 Task: Add an event with the title Second Client Appreciation Luncheon, date '2023/12/19', time 7:00 AM to 9:00 AMand add a description: Problem-Solving Activities aims to develop the problem-solving capabilities of your team members, enhance collaboration, and foster a culture of innovation within your organization. By immersing themselves in these activities, participants will gain valuable insights, strengthen their problem-solving skills, and develop a shared sense of purpose and accomplishment.Select event color  Graphite . Add location for the event as: Barcelona, Spain, logged in from the account softage.8@softage.netand send the event invitation to softage.10@softage.net and softage.6@softage.net. Set a reminder for the event Doesn't repeat
Action: Mouse pressed left at (80, 95)
Screenshot: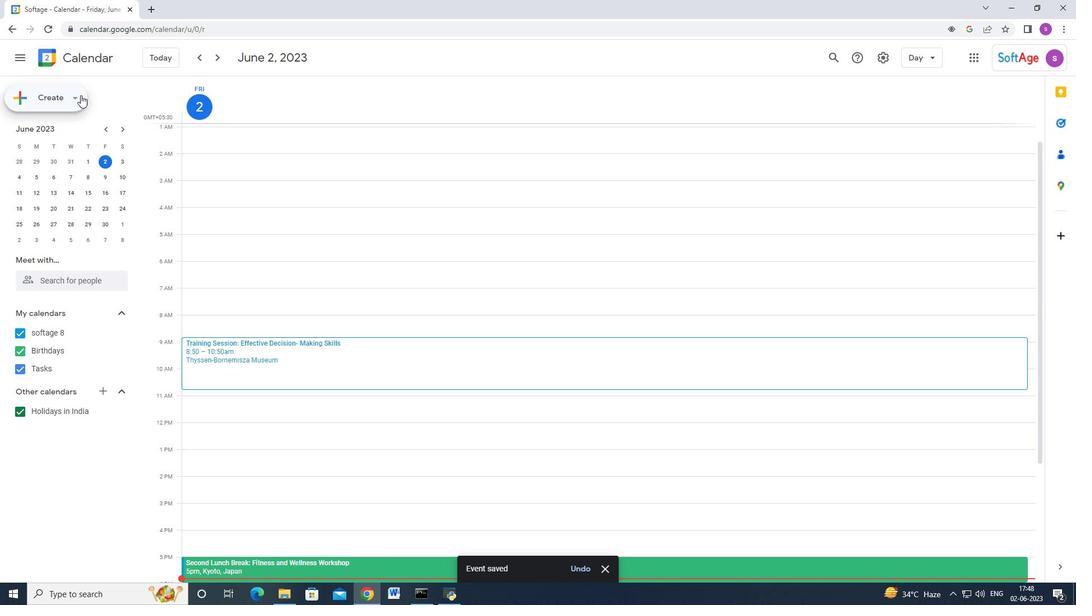 
Action: Mouse moved to (57, 123)
Screenshot: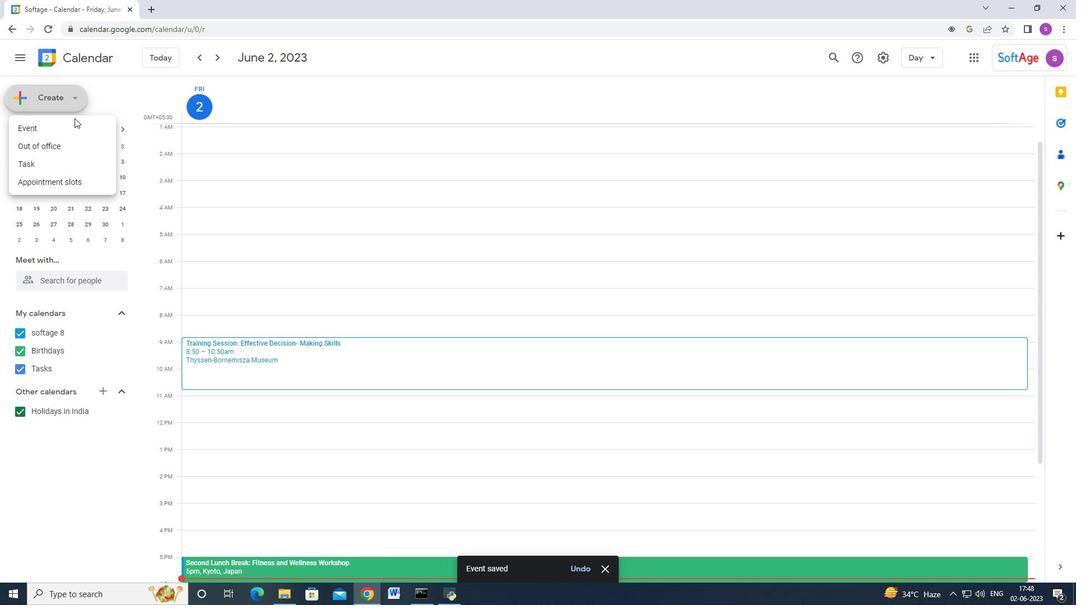 
Action: Mouse pressed left at (57, 123)
Screenshot: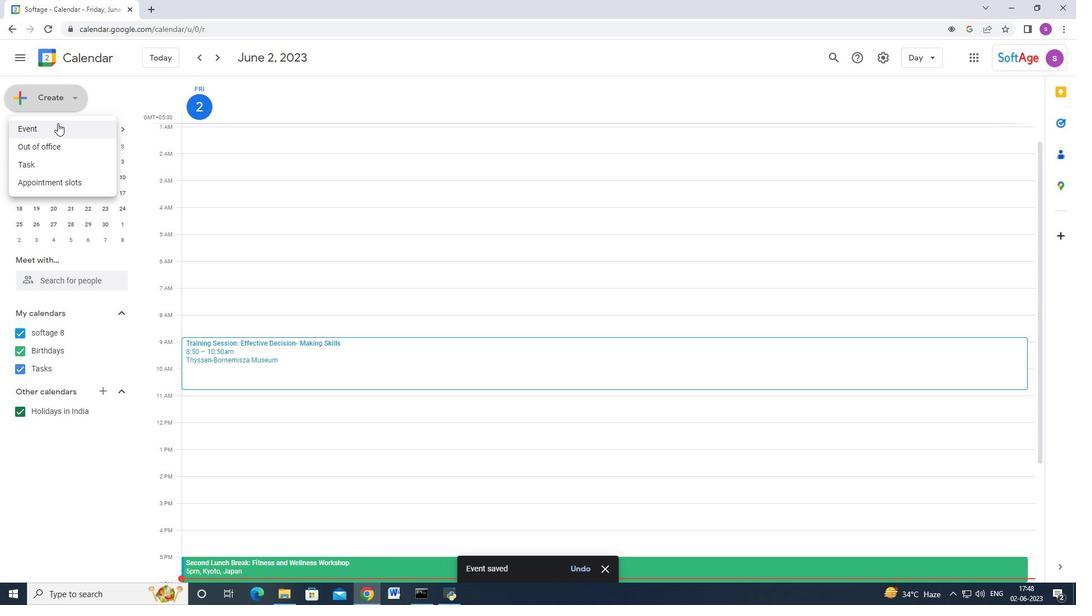 
Action: Mouse moved to (628, 543)
Screenshot: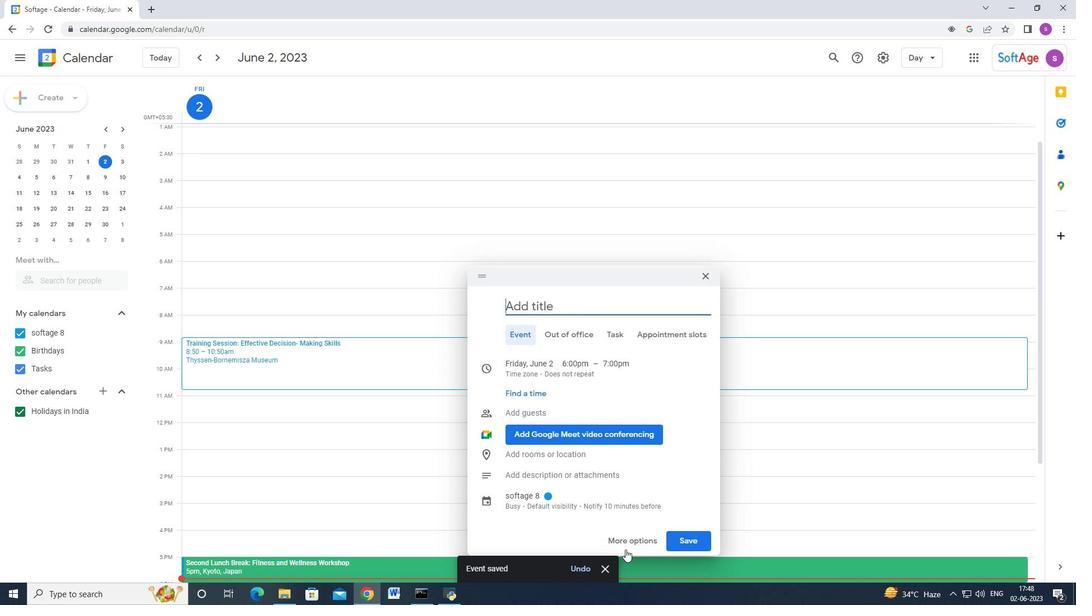 
Action: Mouse pressed left at (628, 543)
Screenshot: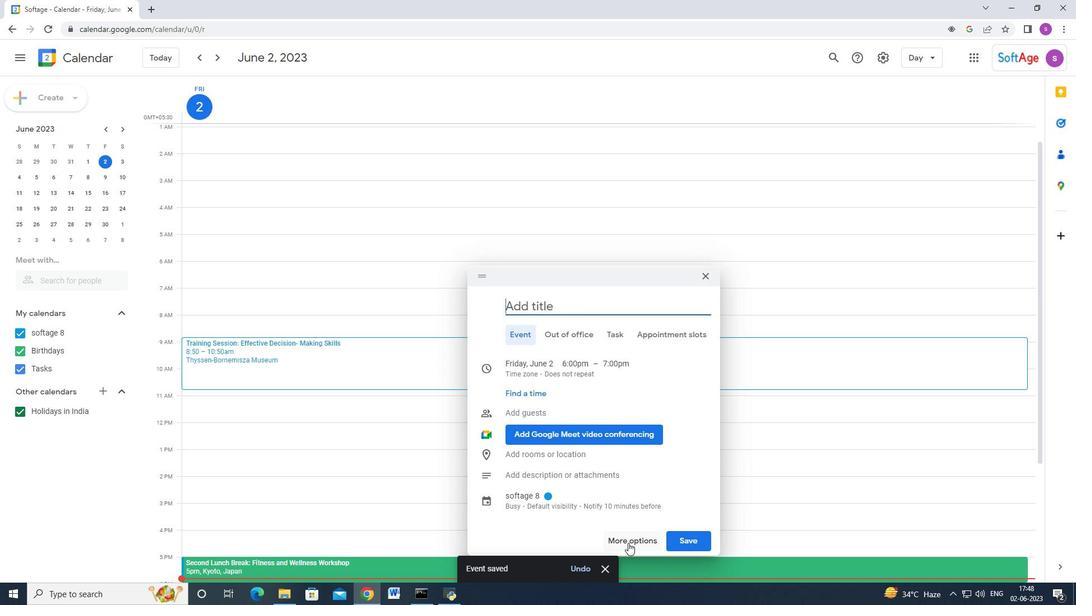 
Action: Mouse moved to (179, 68)
Screenshot: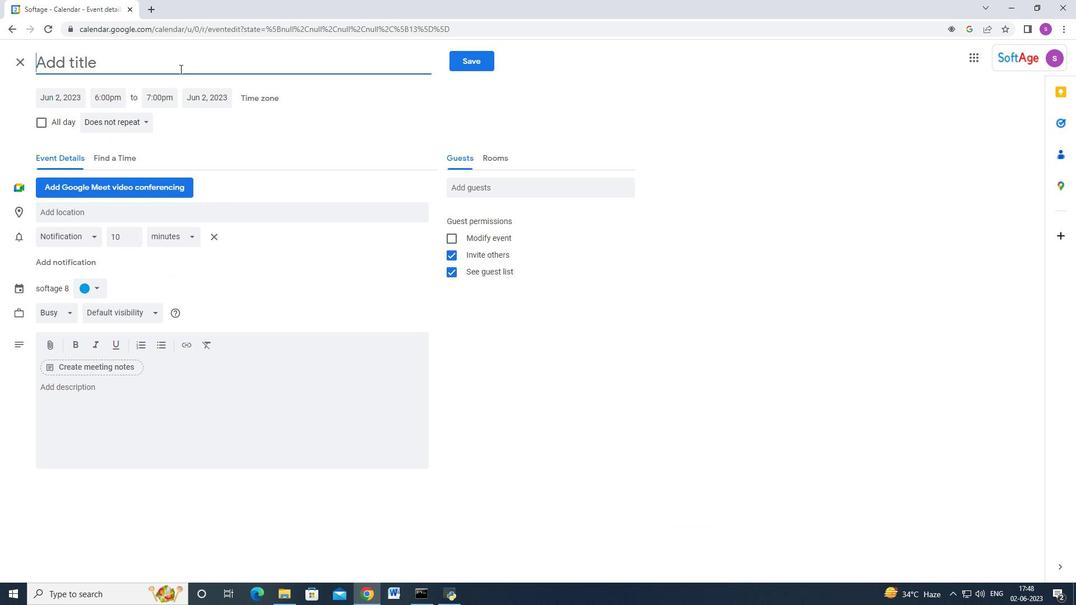 
Action: Key pressed <Key.shift_r>Second<Key.space><Key.shift>Client<Key.space><Key.shift_r>Appreciation<Key.space><Key.shift>Luncheon
Screenshot: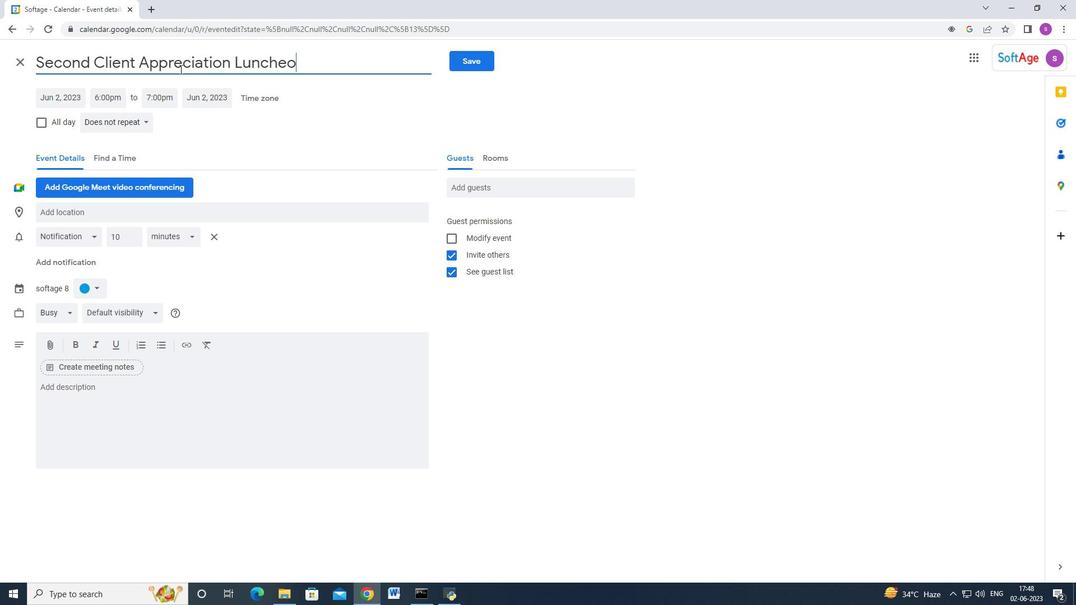 
Action: Mouse moved to (74, 99)
Screenshot: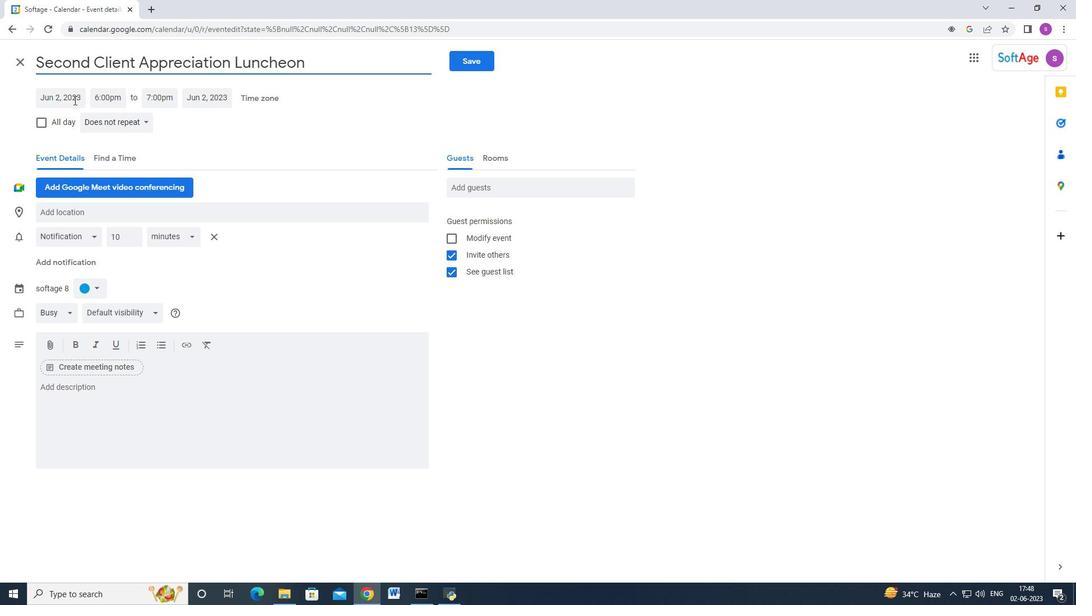 
Action: Mouse pressed left at (74, 99)
Screenshot: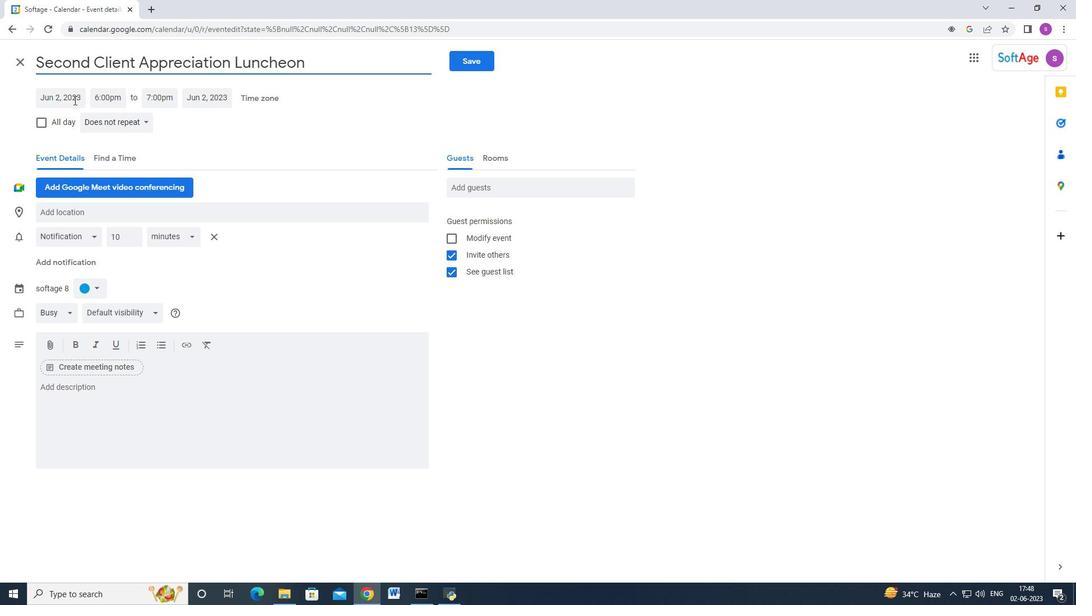 
Action: Mouse moved to (182, 122)
Screenshot: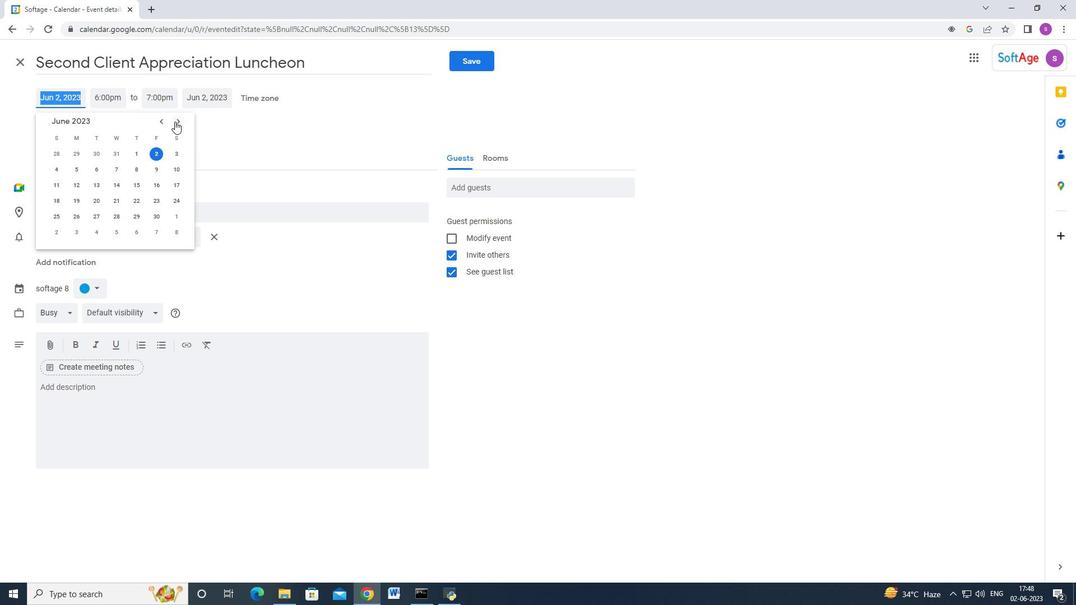 
Action: Mouse pressed left at (182, 122)
Screenshot: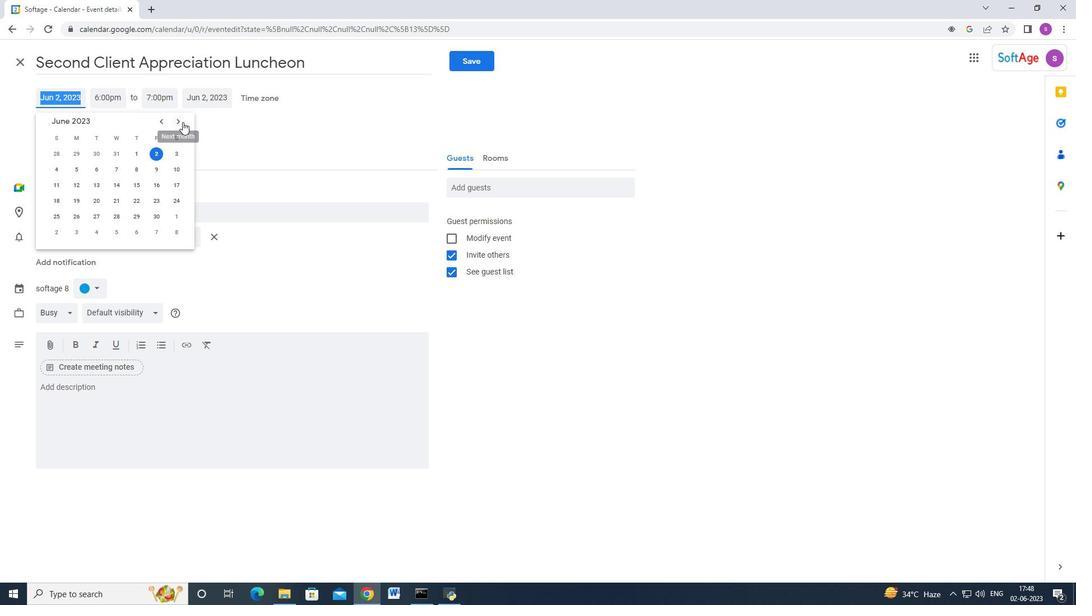 
Action: Mouse pressed left at (182, 122)
Screenshot: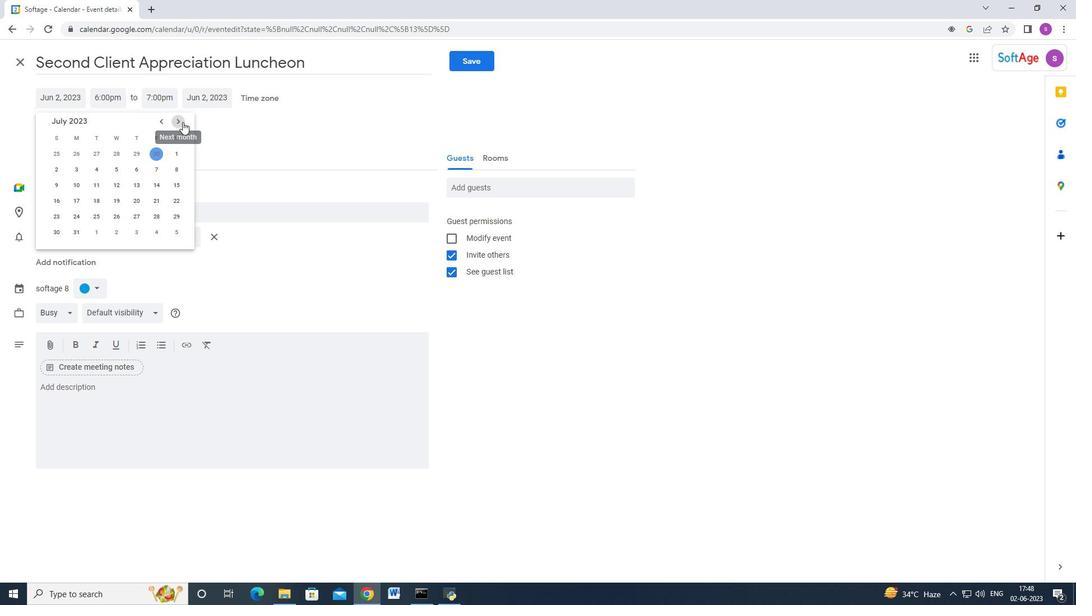 
Action: Mouse pressed left at (182, 122)
Screenshot: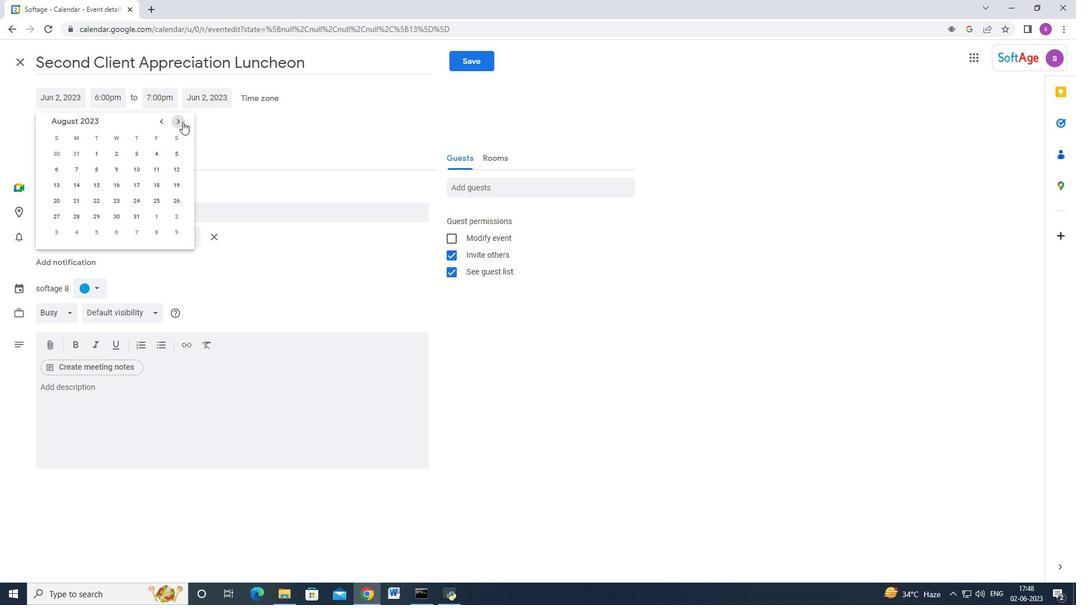 
Action: Mouse pressed left at (182, 122)
Screenshot: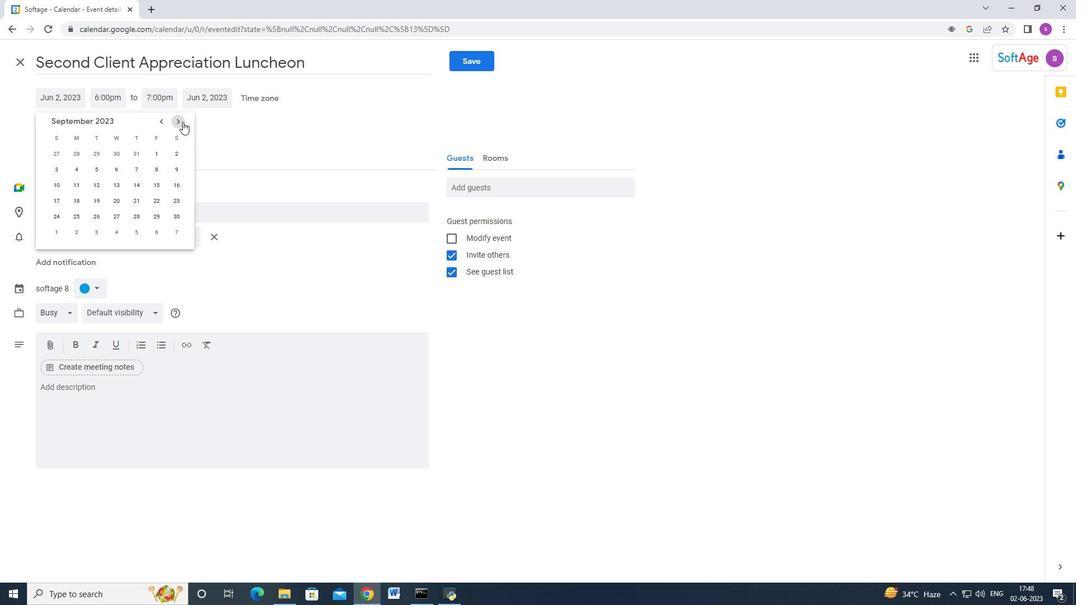 
Action: Mouse pressed left at (182, 122)
Screenshot: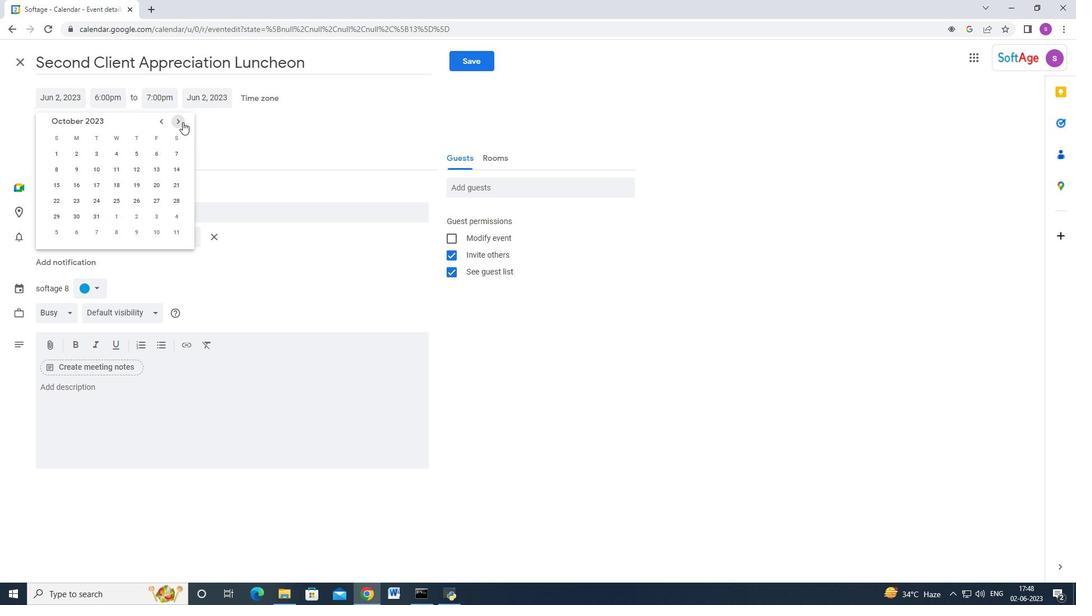 
Action: Mouse pressed left at (182, 122)
Screenshot: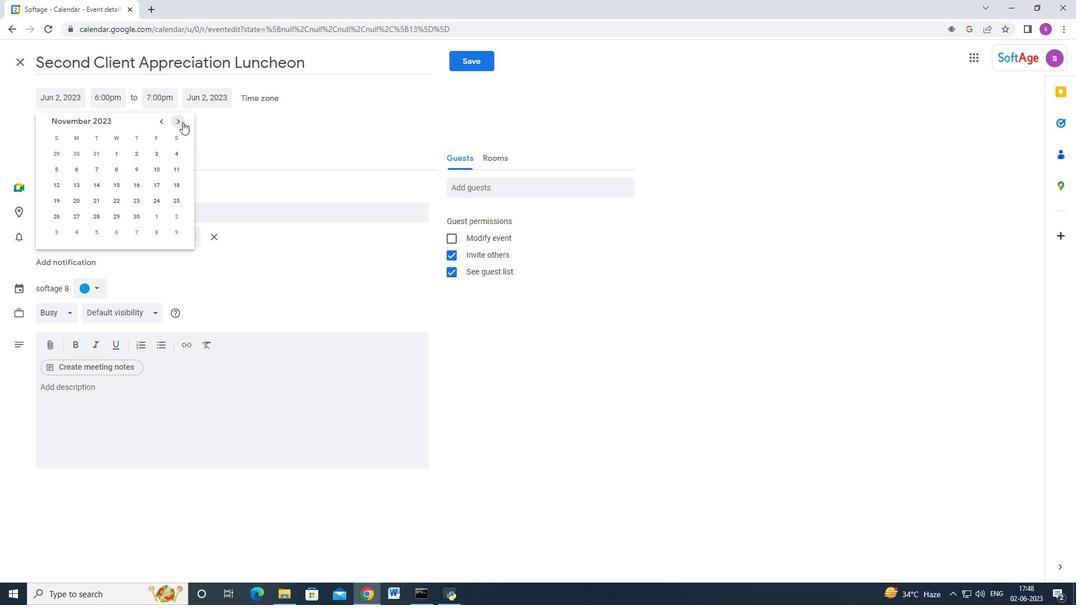 
Action: Mouse moved to (102, 200)
Screenshot: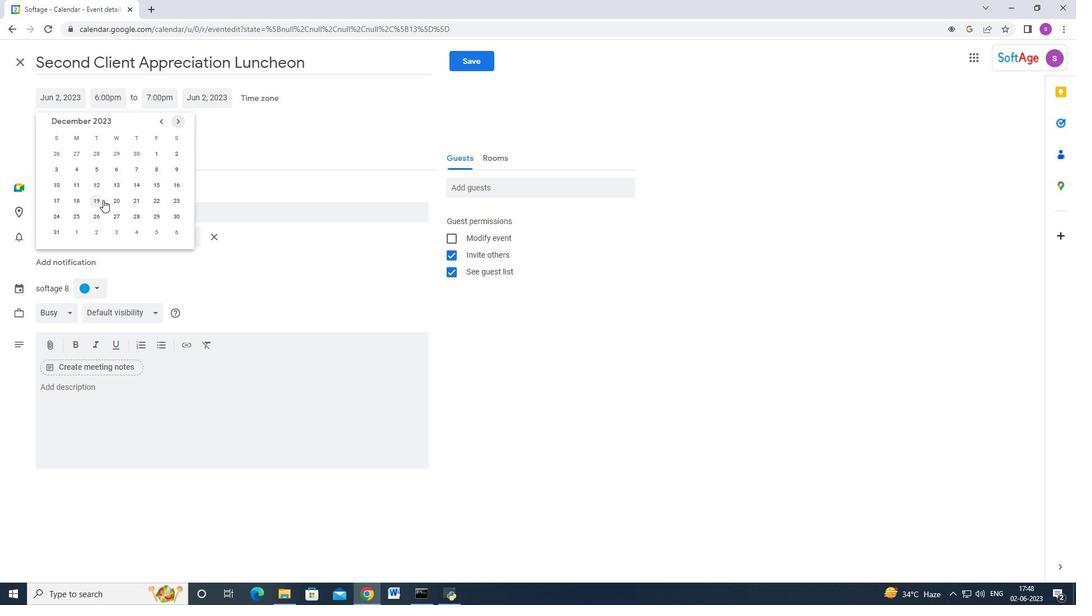 
Action: Mouse pressed left at (102, 200)
Screenshot: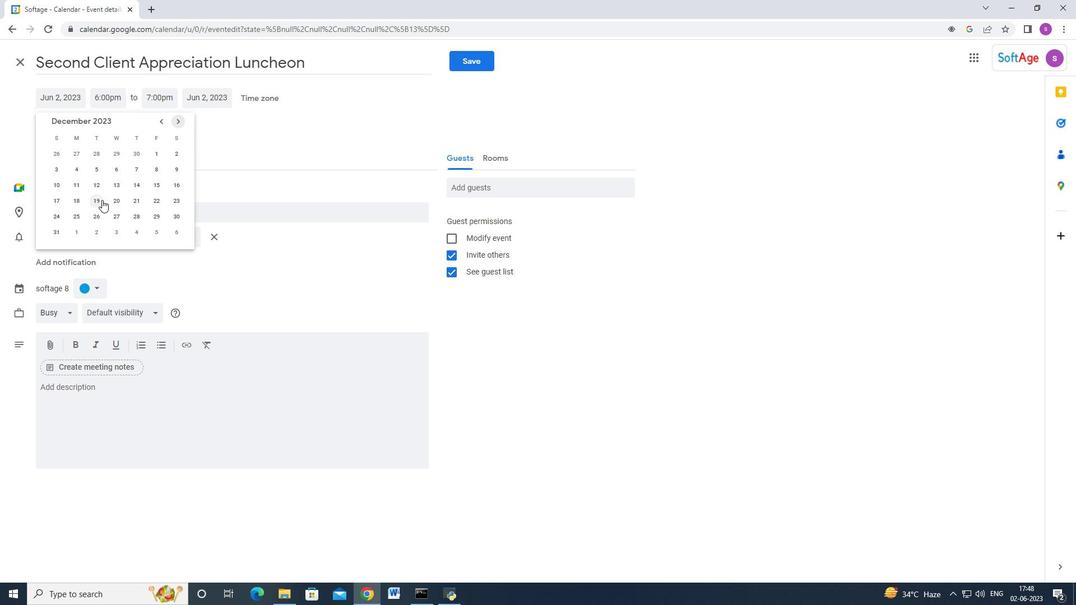 
Action: Mouse moved to (112, 94)
Screenshot: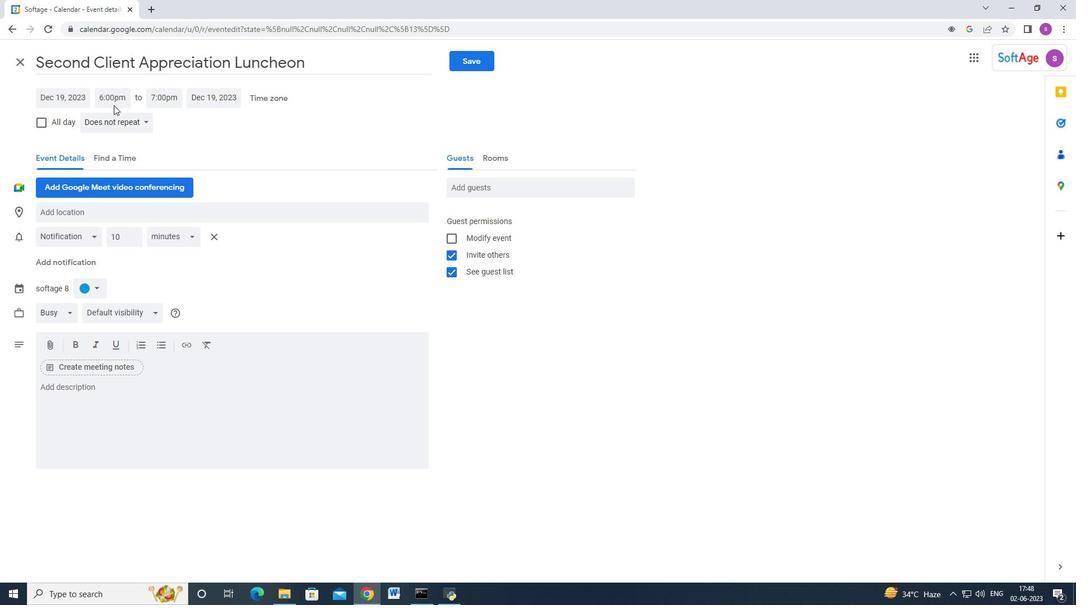 
Action: Mouse pressed left at (112, 94)
Screenshot: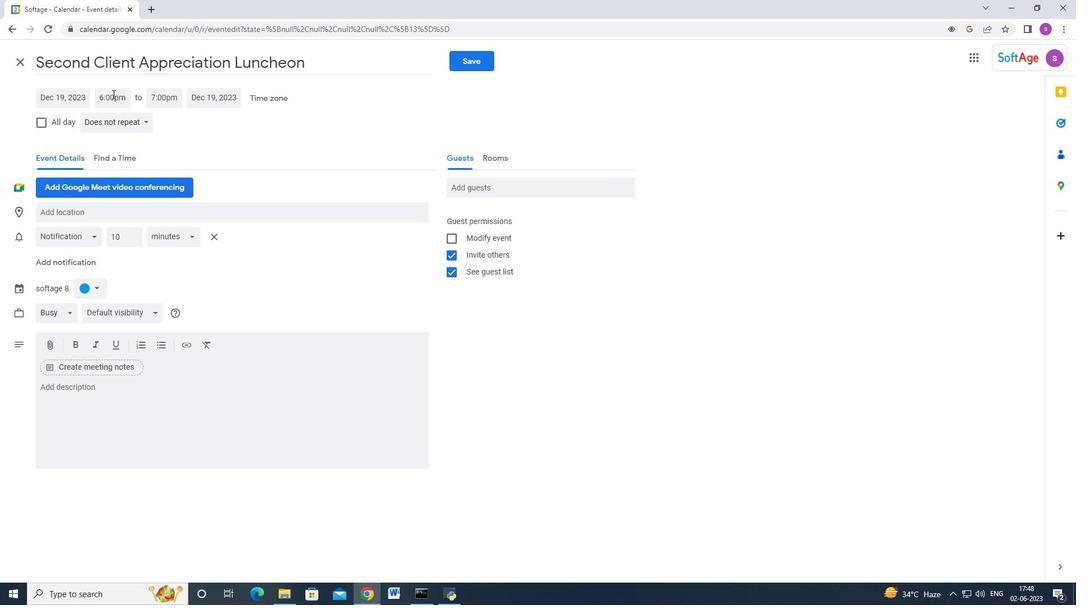 
Action: Mouse moved to (112, 94)
Screenshot: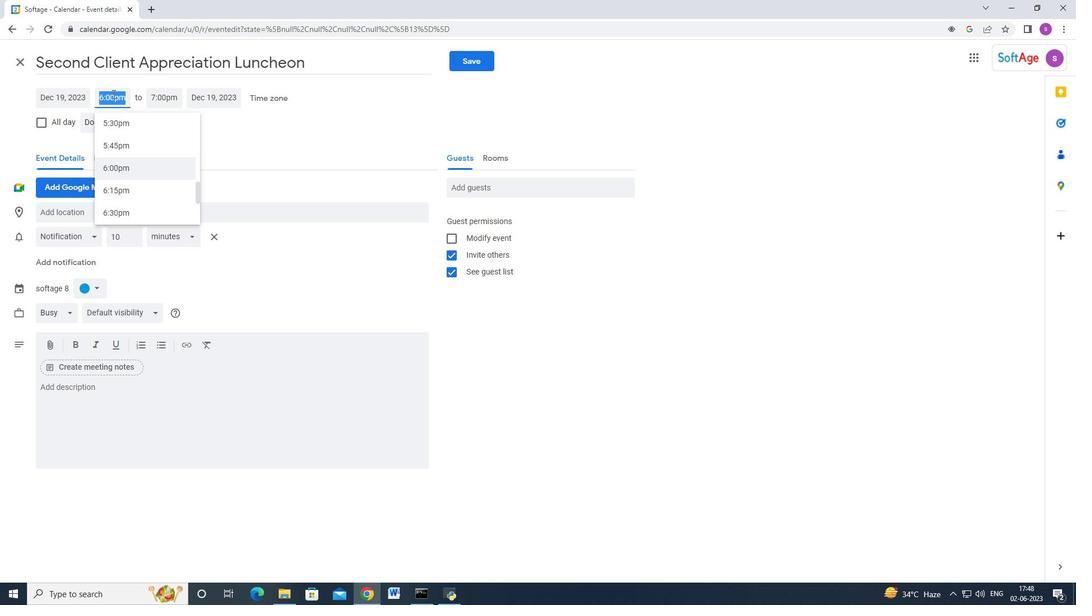 
Action: Key pressed 7<Key.shift>:00am<Key.enter><Key.tab>9<Key.shift>:00am<Key.enter>
Screenshot: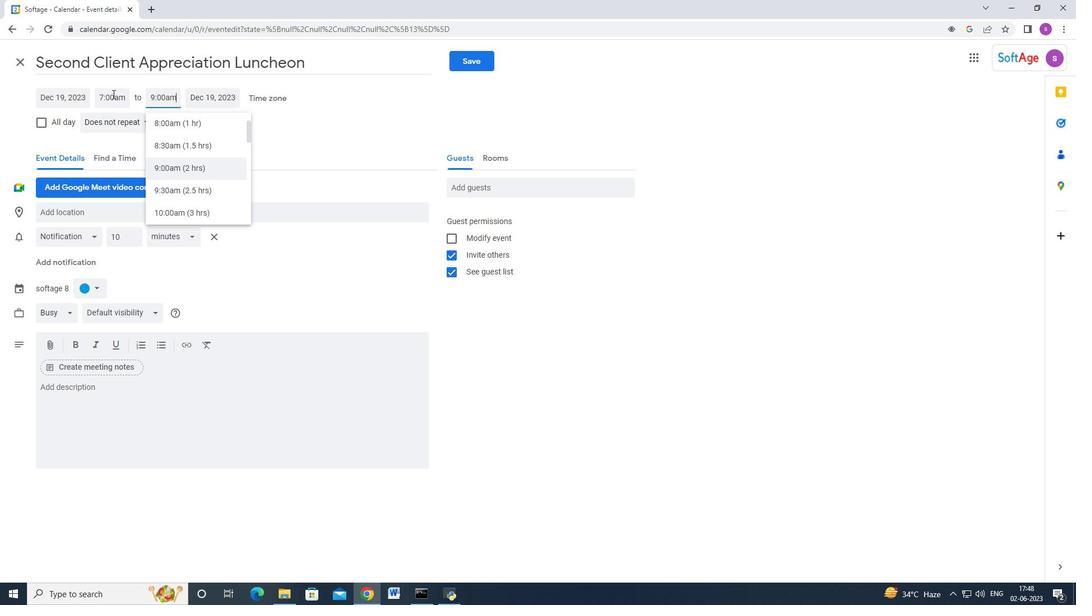 
Action: Mouse moved to (185, 388)
Screenshot: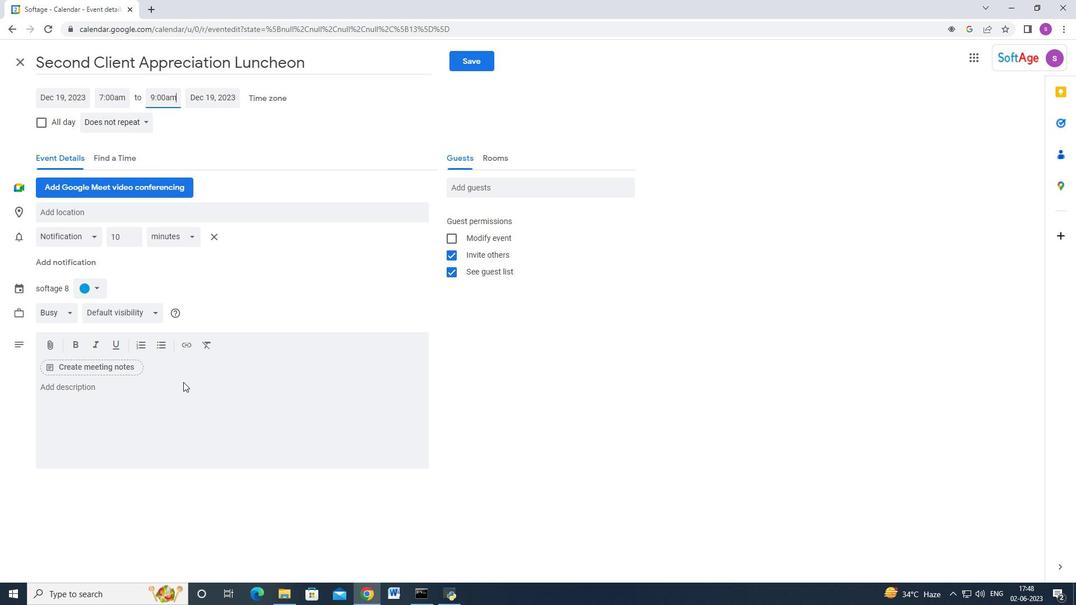 
Action: Mouse pressed left at (185, 388)
Screenshot: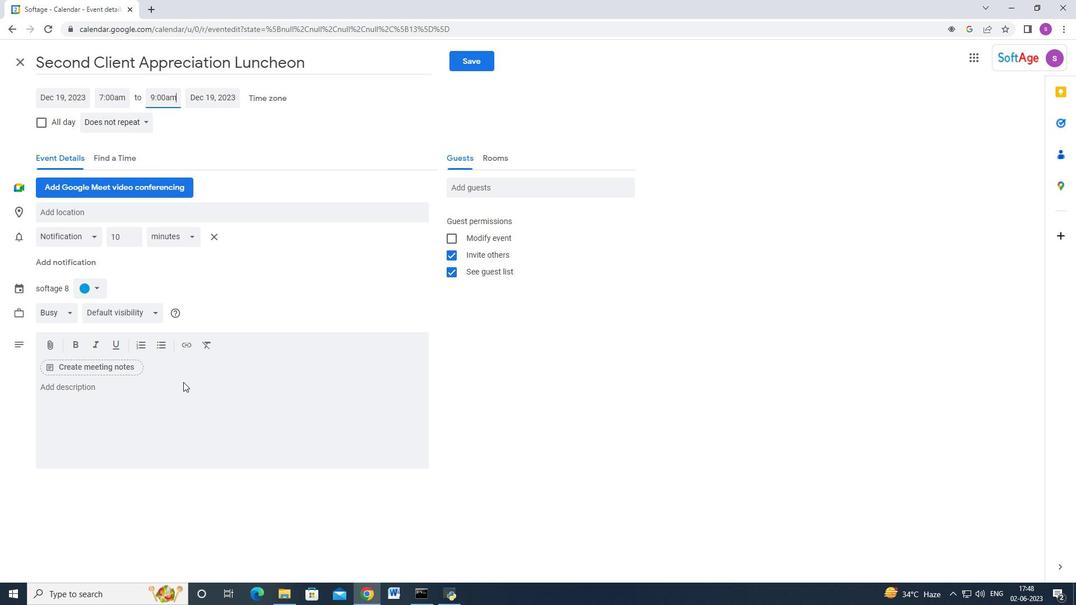 
Action: Mouse moved to (185, 388)
Screenshot: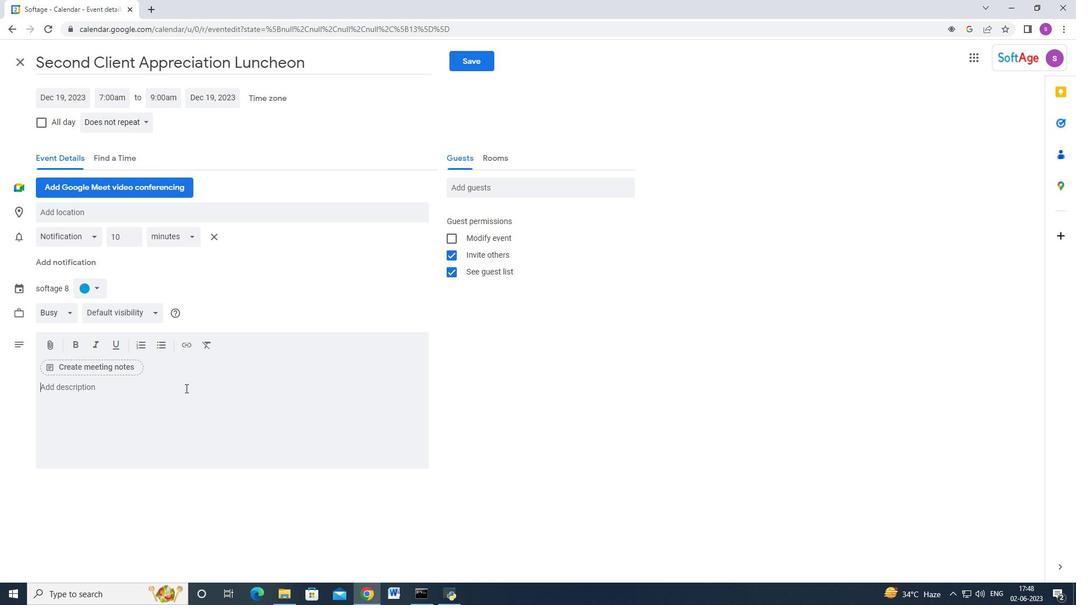 
Action: Key pressed <Key.shift>N<Key.backspace><Key.shift>Problem<Key.space>solvi<Key.backspace><Key.backspace><Key.backspace><Key.backspace><Key.backspace><Key.backspace>-solving<Key.space>a<Key.backspace><Key.shift_r>Activities<Key.space>aims<Key.space>to<Key.space>develop<Key.space>the<Key.space>problem-solving<Key.space>capabilities<Key.space>of<Key.space>your<Key.space>team<Key.space>members,<Key.space>enhance<Key.space>collaboration,<Key.space>and<Key.space>foster<Key.space>a<Key.space>culture<Key.space>of<Key.space>innovation<Key.space>within<Key.space>your<Key.space>organization.<Key.space><Key.shift>By<Key.space>immersing<Key.space>themselves<Key.space>in<Key.space>these<Key.space>activities,<Key.space>partica<Key.backspace>ipants<Key.space>will<Key.space>gain<Key.space>valuable<Key.space>insight,<Key.space>strengthen<Key.space>their<Key.space>problem<Key.space>solv<Key.backspace><Key.backspace><Key.backspace><Key.backspace><Key.backspace>-solving<Key.space>skills,<Key.space>and<Key.space>devleop<Key.backspace><Key.backspace><Key.backspace><Key.backspace>elop<Key.space>a<Key.space>a<Key.backspace>shared<Key.space>snese<Key.backspace><Key.backspace><Key.backspace><Key.backspace>ense<Key.space>of<Key.space>purpose<Key.space>and<Key.space>accomplishment<Key.backspace>.
Screenshot: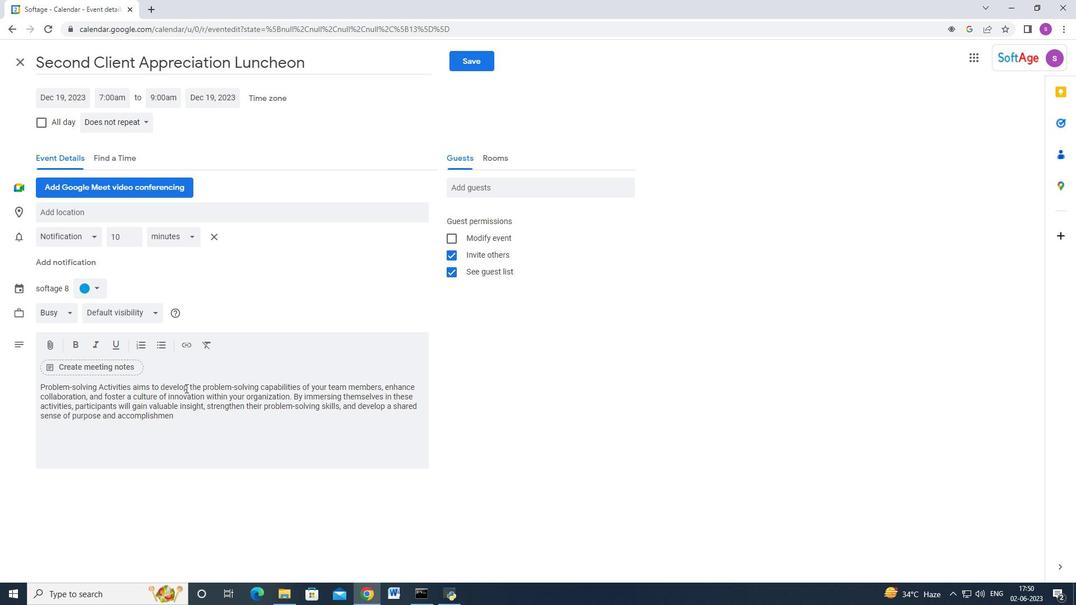 
Action: Mouse moved to (122, 299)
Screenshot: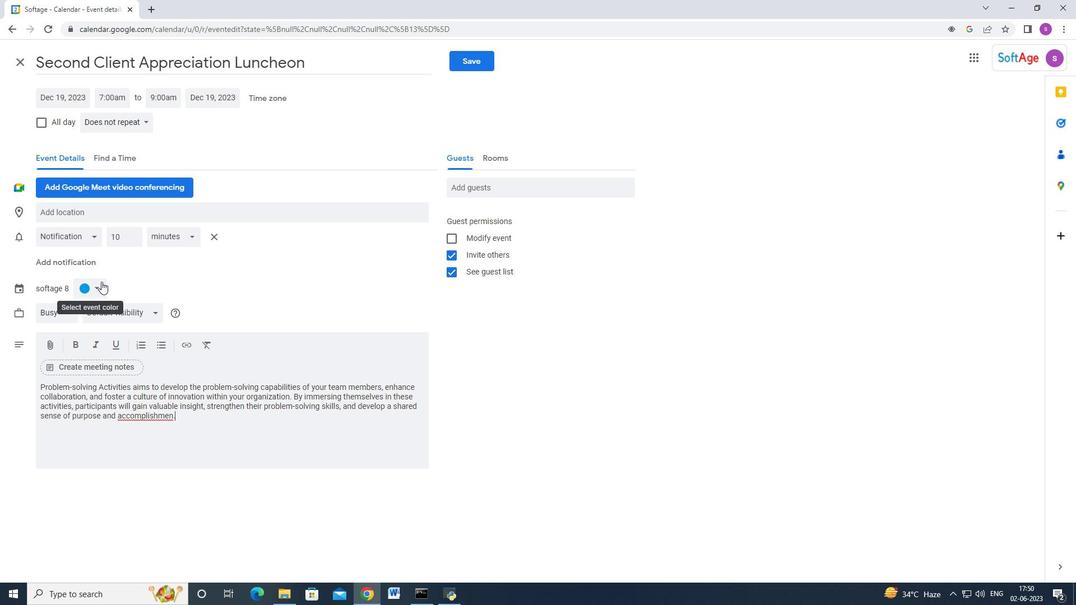 
Action: Key pressed <Key.left>t
Screenshot: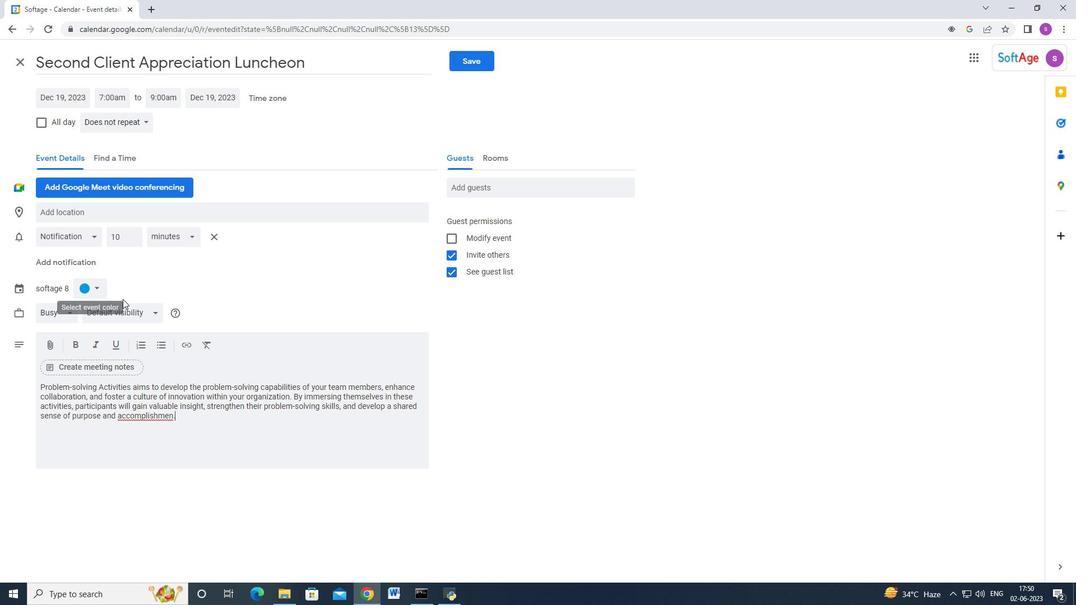 
Action: Mouse moved to (95, 289)
Screenshot: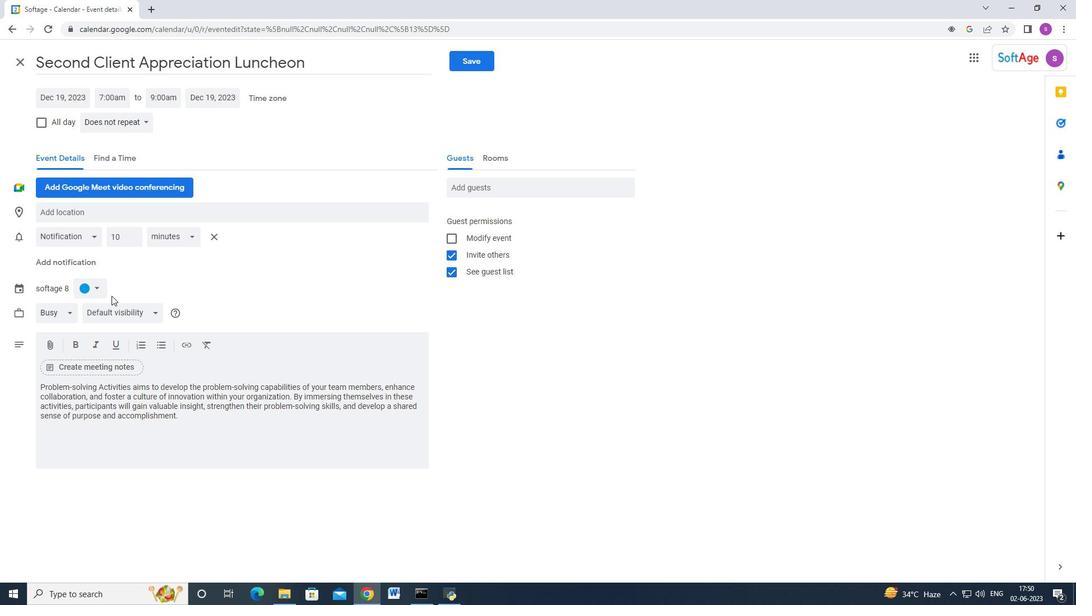 
Action: Mouse pressed left at (95, 289)
Screenshot: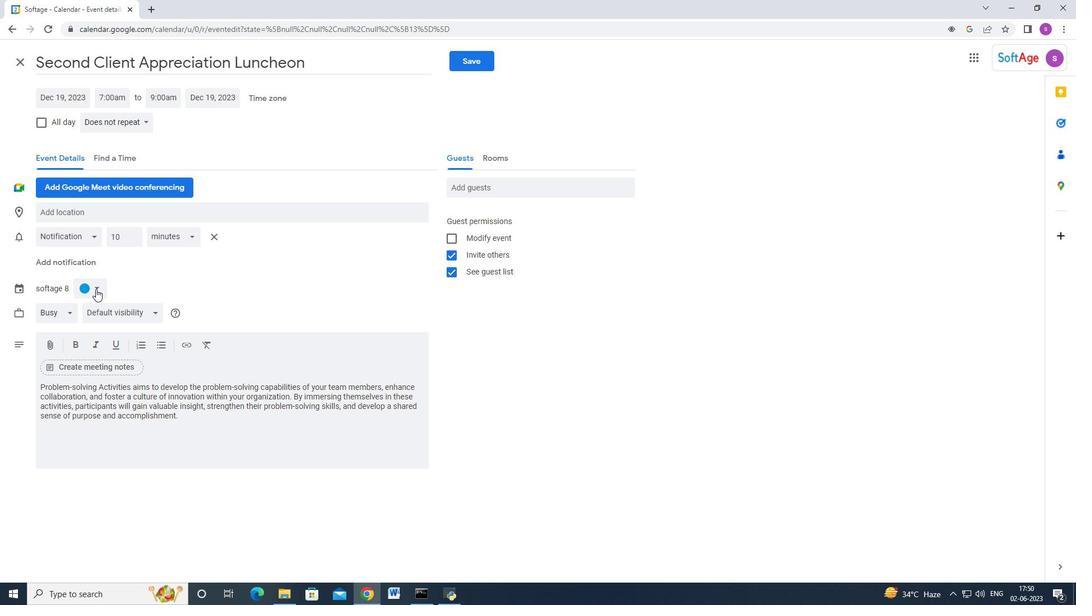 
Action: Mouse moved to (85, 342)
Screenshot: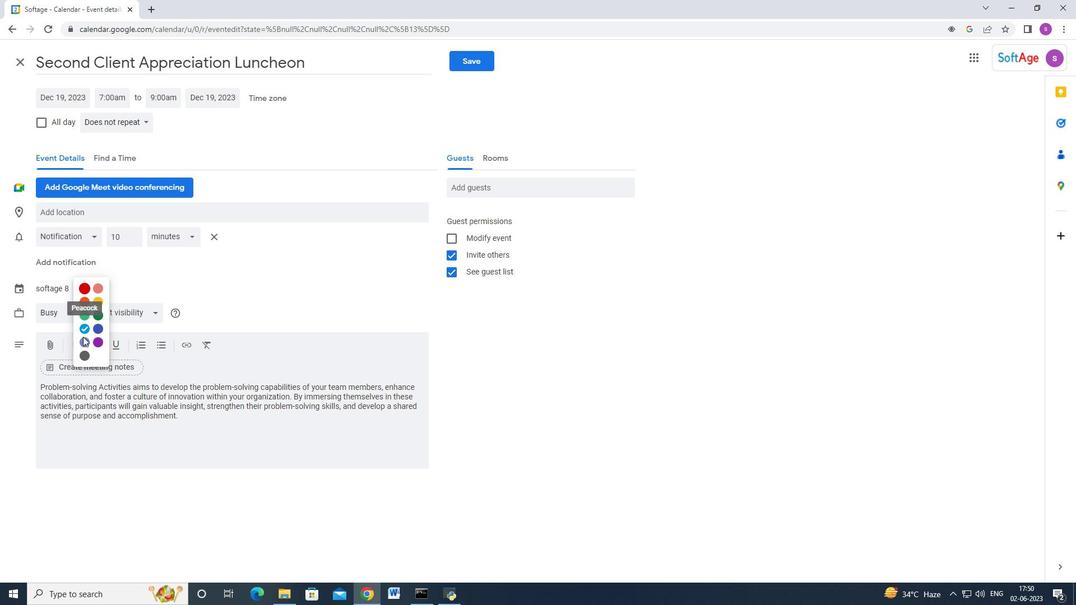 
Action: Mouse pressed left at (85, 342)
Screenshot: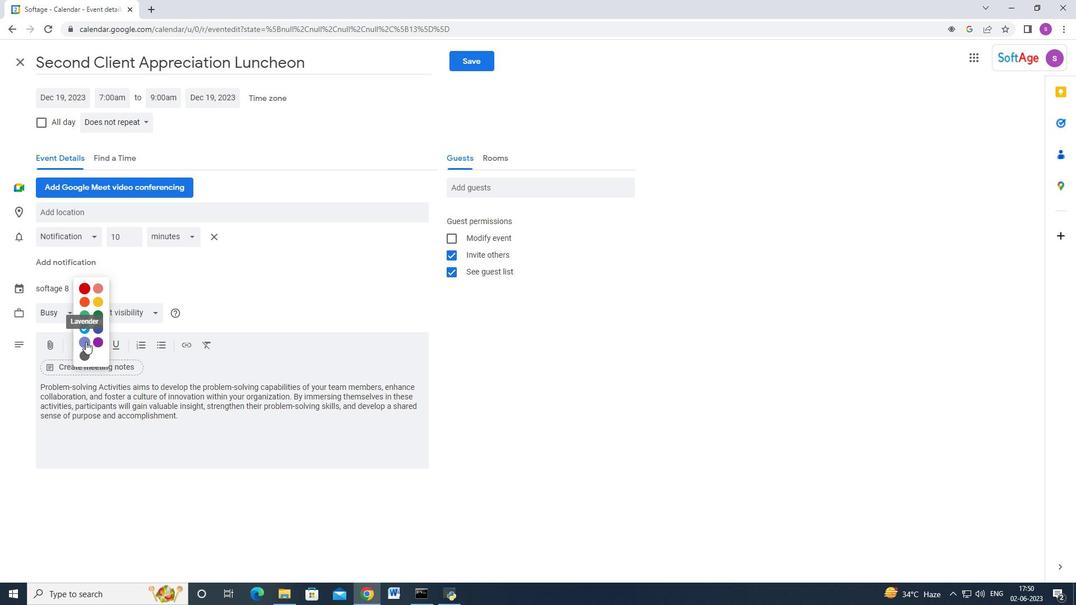 
Action: Mouse moved to (91, 293)
Screenshot: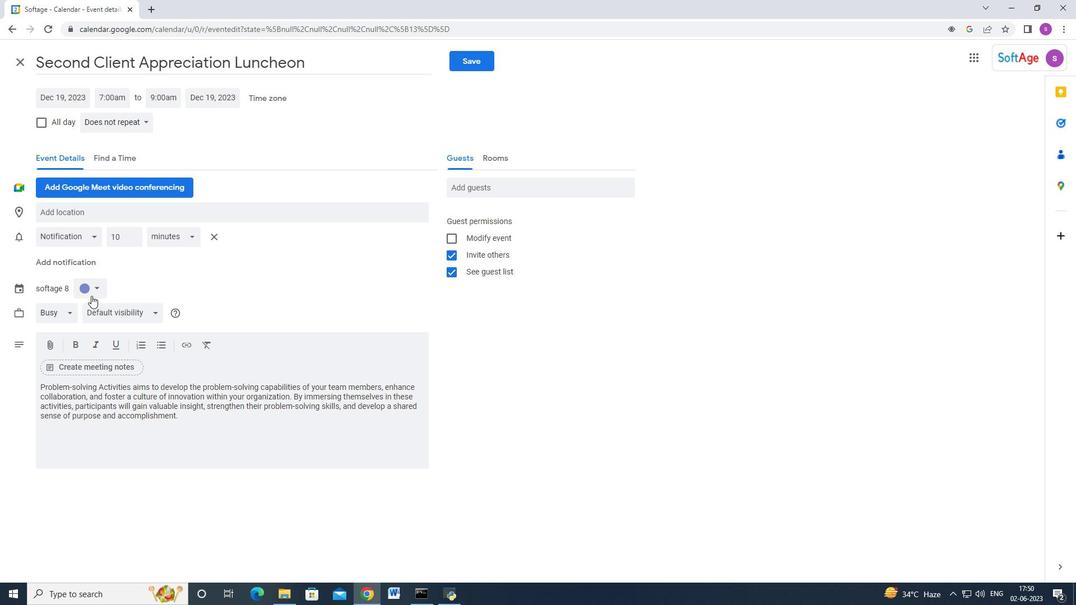 
Action: Mouse pressed left at (91, 293)
Screenshot: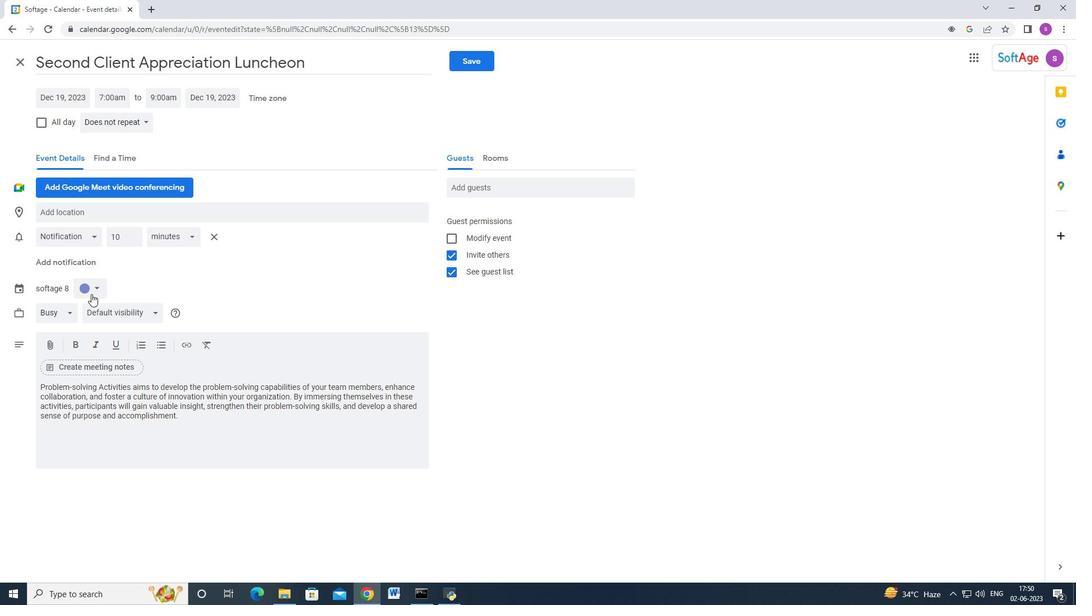 
Action: Mouse moved to (85, 353)
Screenshot: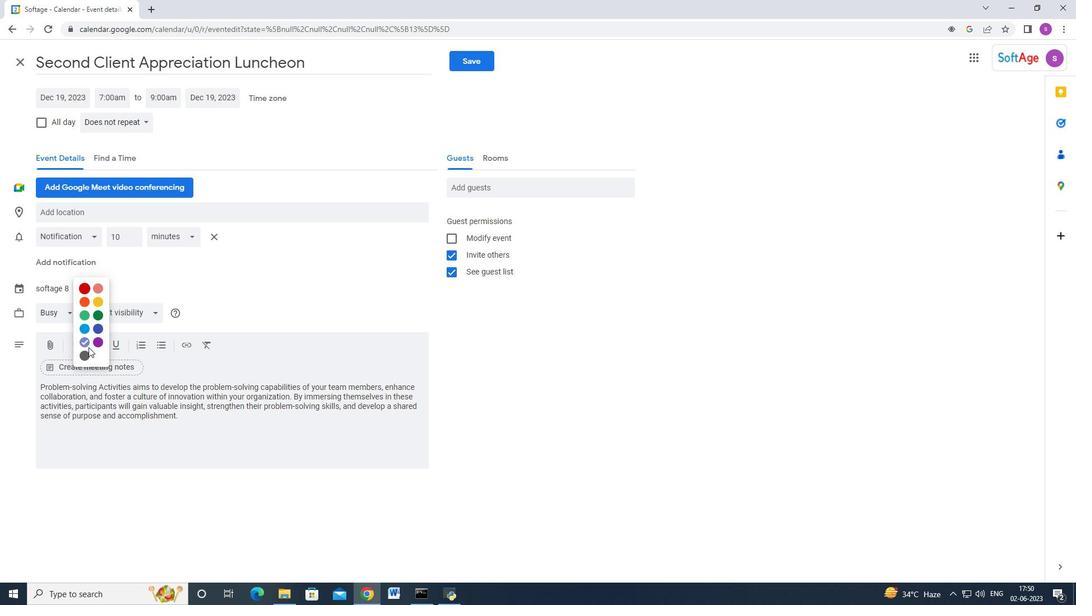 
Action: Mouse pressed left at (85, 353)
Screenshot: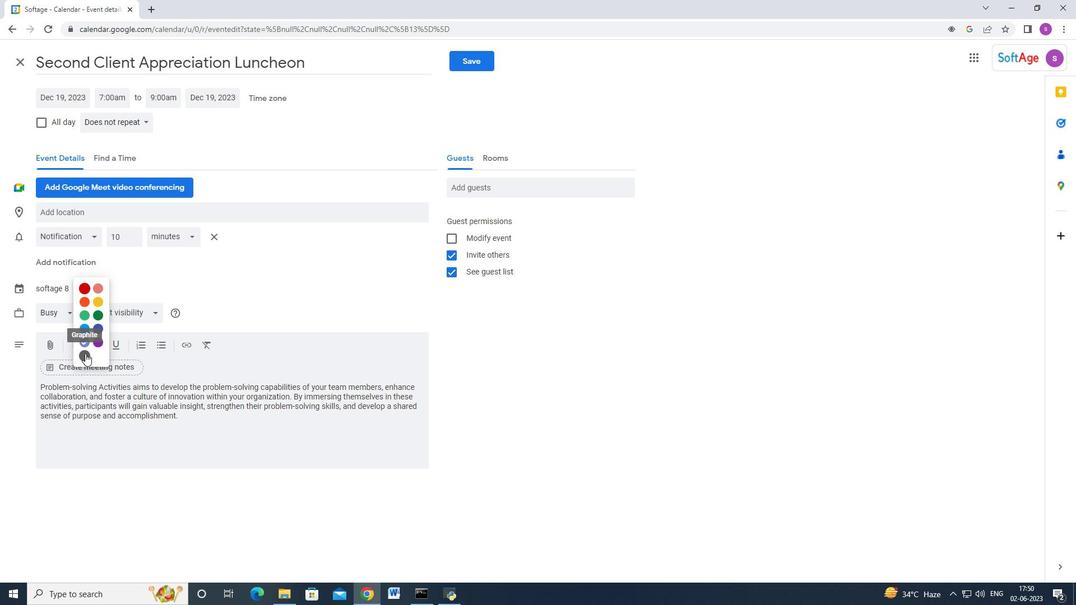 
Action: Mouse moved to (284, 204)
Screenshot: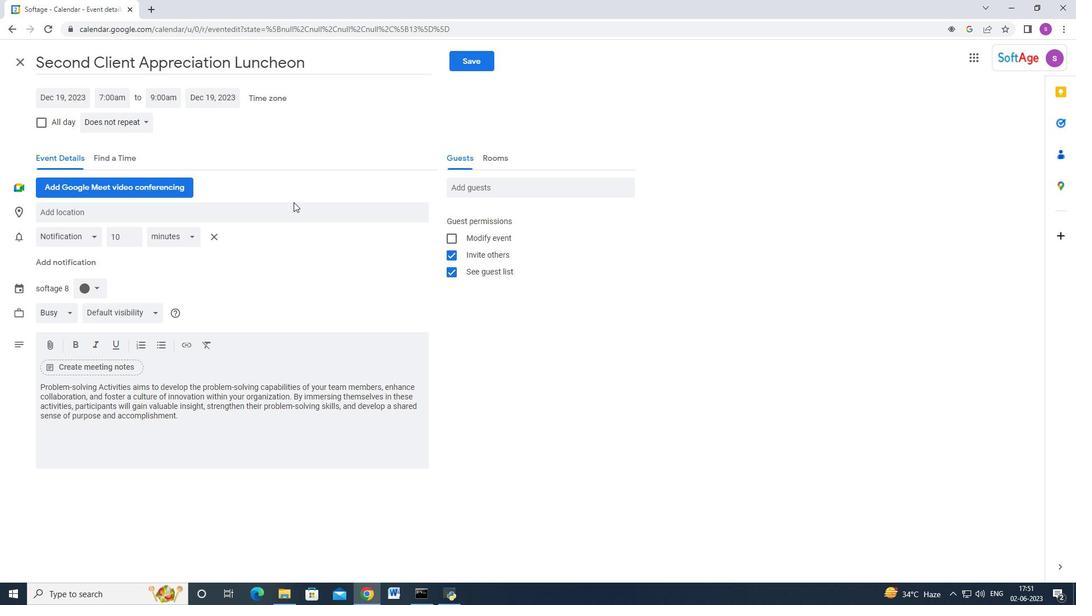 
Action: Mouse pressed left at (284, 204)
Screenshot: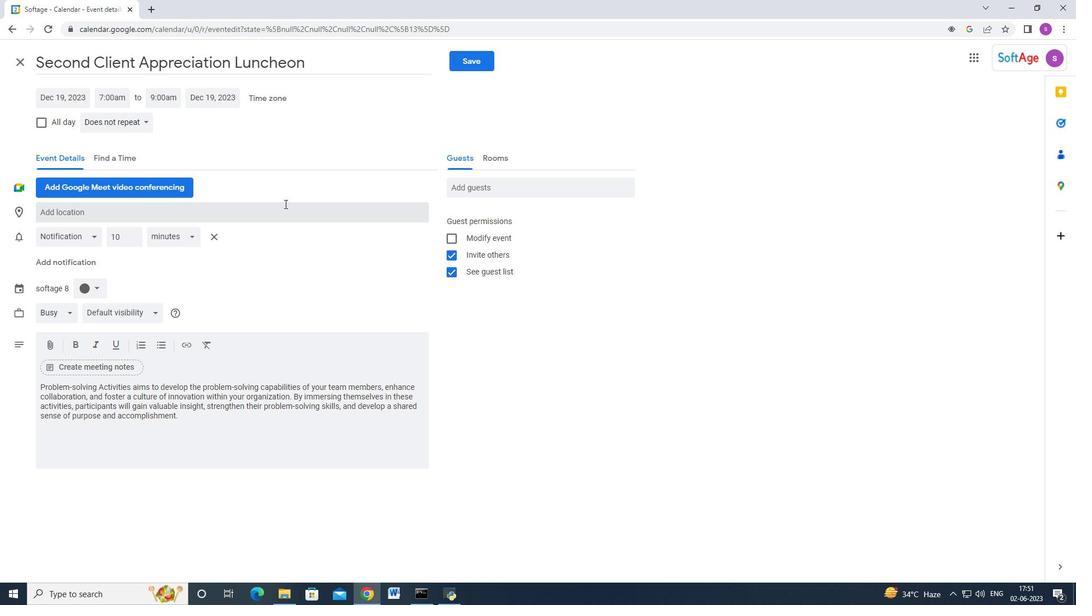
Action: Key pressed <Key.shift>Barcel<Key.backspace>lona,<Key.space><Key.shift_r>Spain
Screenshot: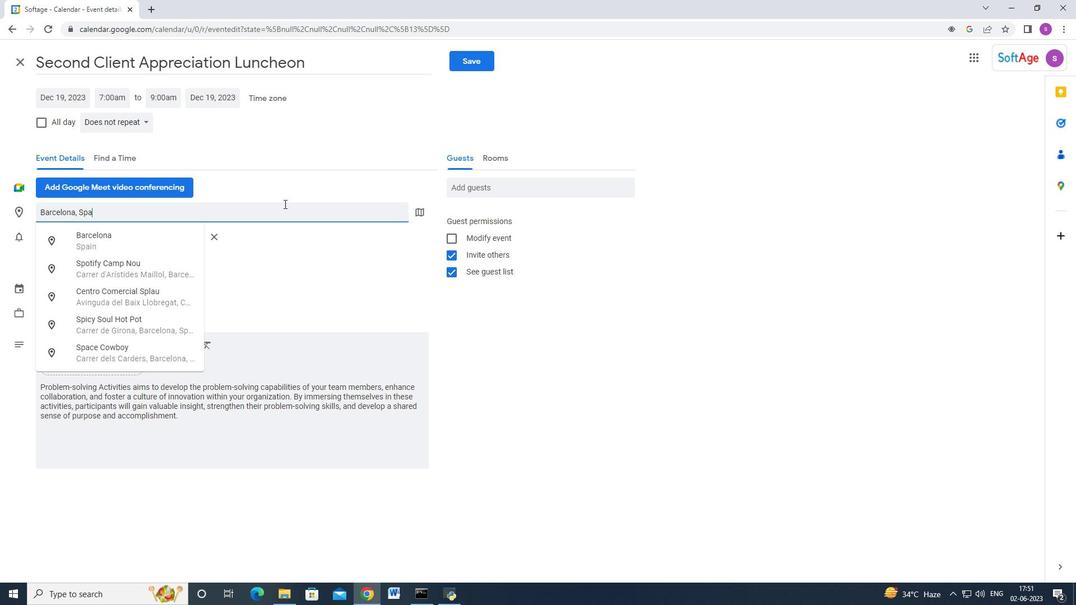 
Action: Mouse moved to (470, 182)
Screenshot: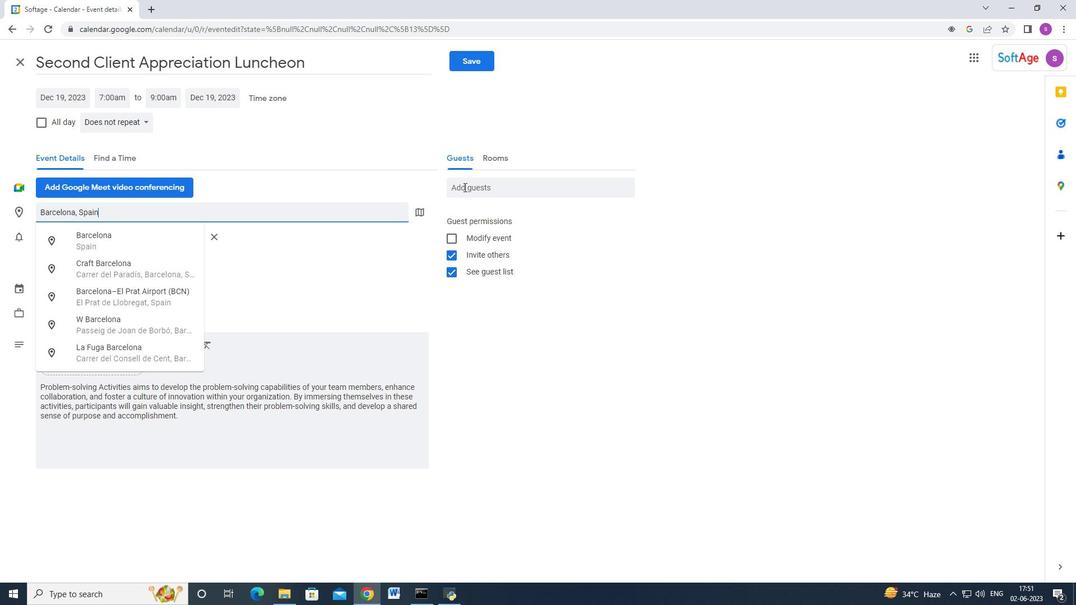
Action: Mouse pressed left at (470, 182)
Screenshot: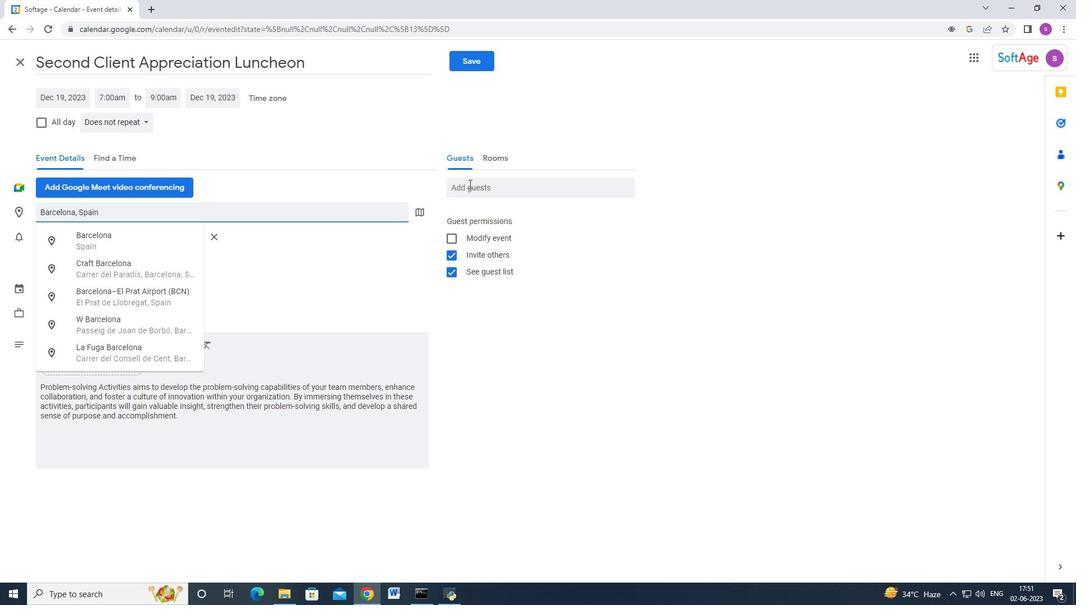 
Action: Mouse moved to (470, 182)
Screenshot: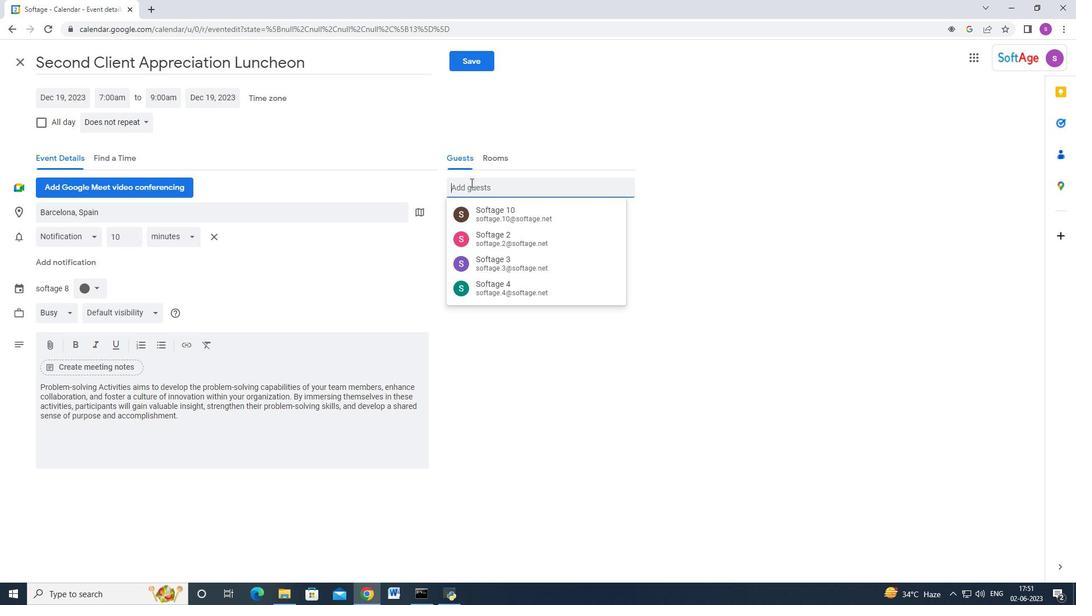 
Action: Key pressed softage.10<Key.shift_r>@sofa<Key.backspace>tage.net<Key.enter>sofate.<Key.backspace><Key.backspace><Key.backspace><Key.backspace>tage.6<Key.shift_r>@softage.net<Key.enter>
Screenshot: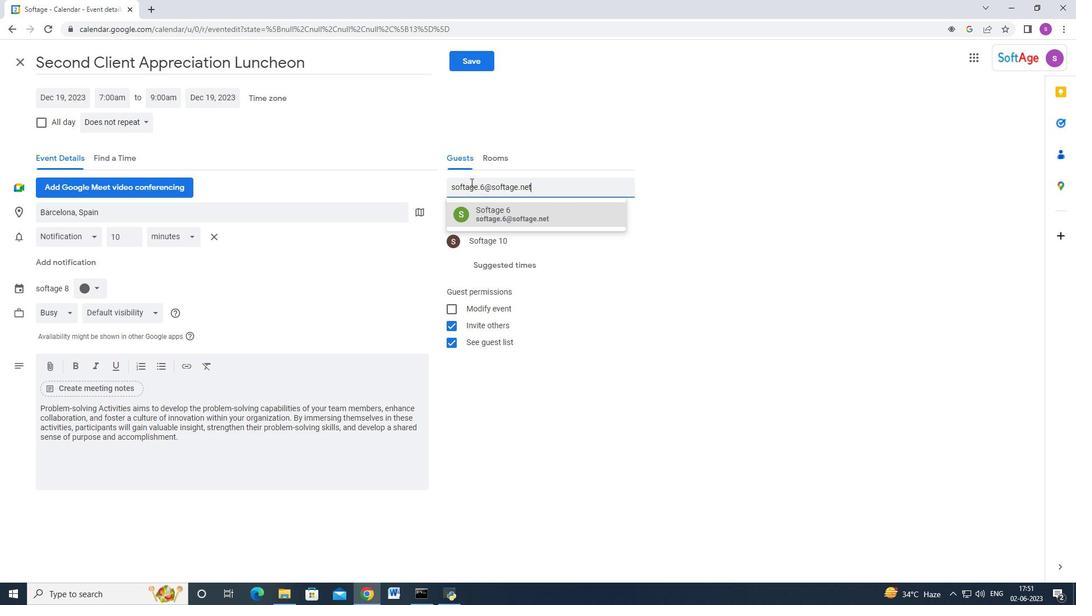 
Action: Mouse moved to (124, 123)
Screenshot: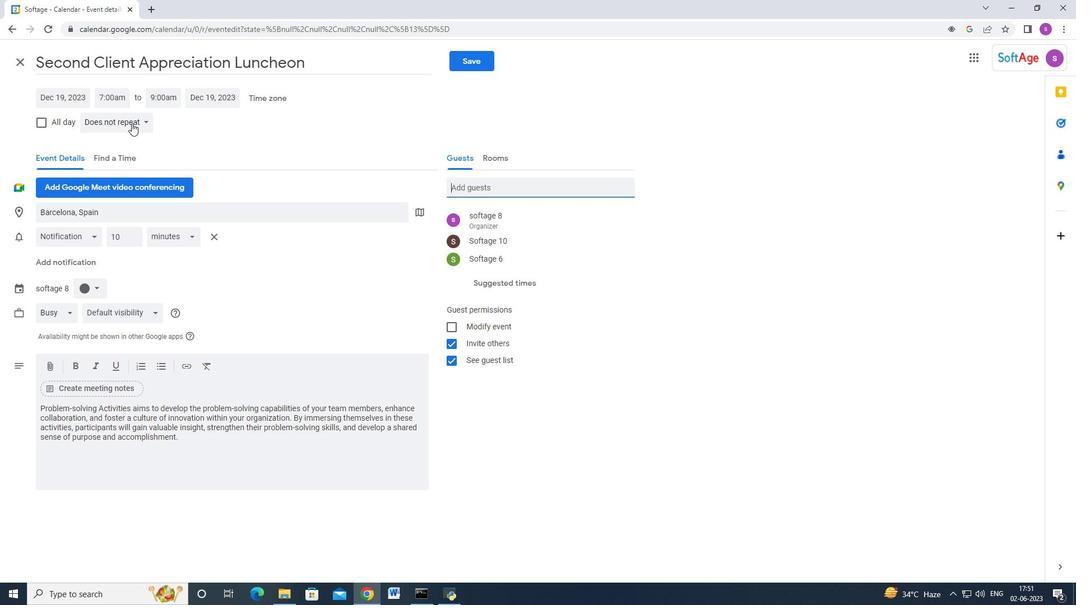 
Action: Mouse pressed left at (124, 123)
Screenshot: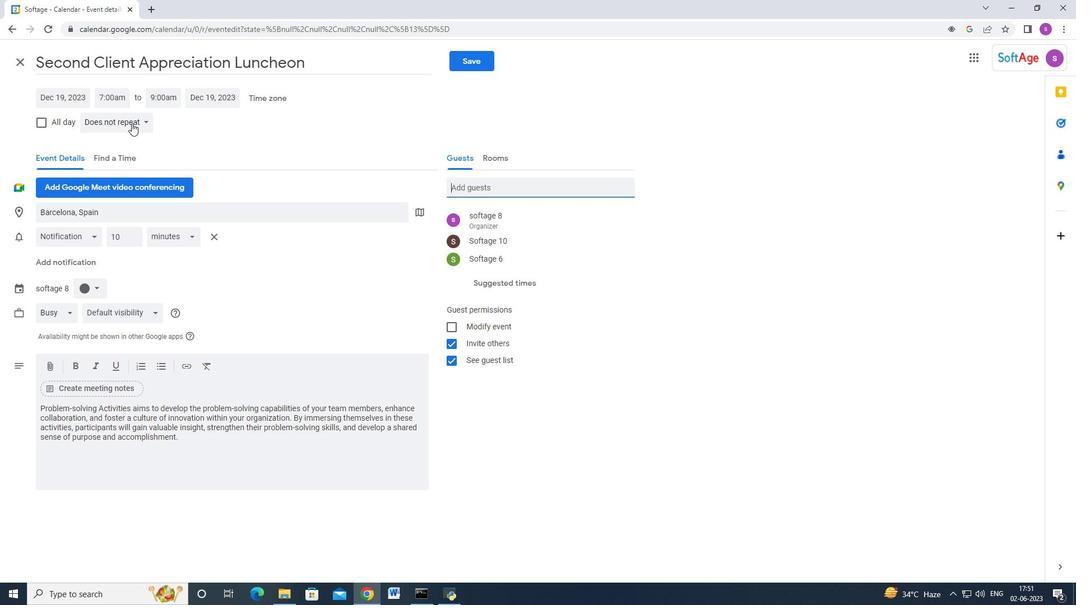 
Action: Mouse moved to (126, 126)
Screenshot: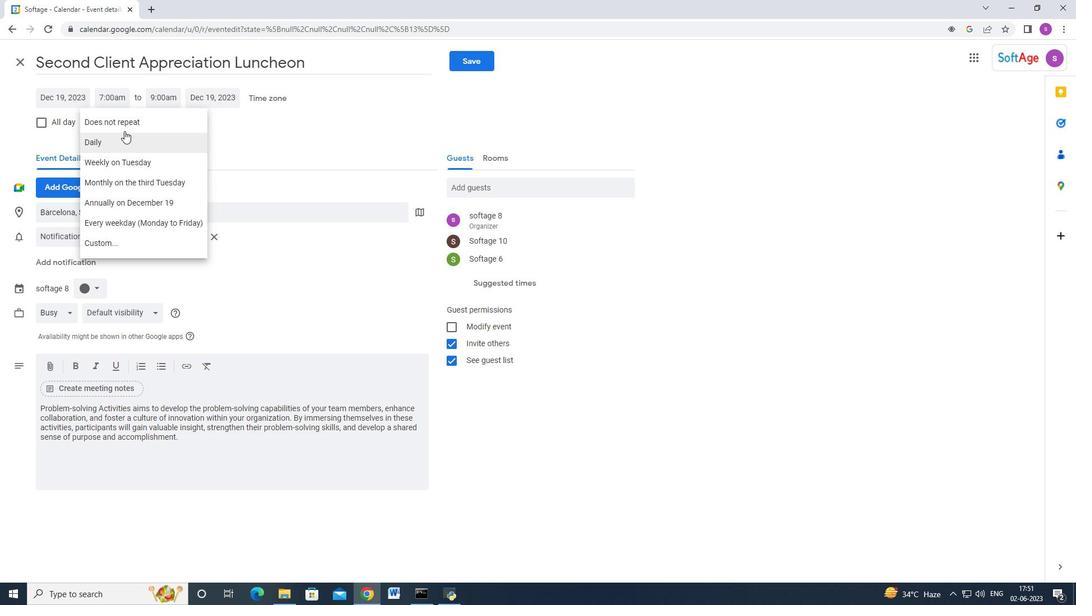 
Action: Mouse pressed left at (126, 126)
Screenshot: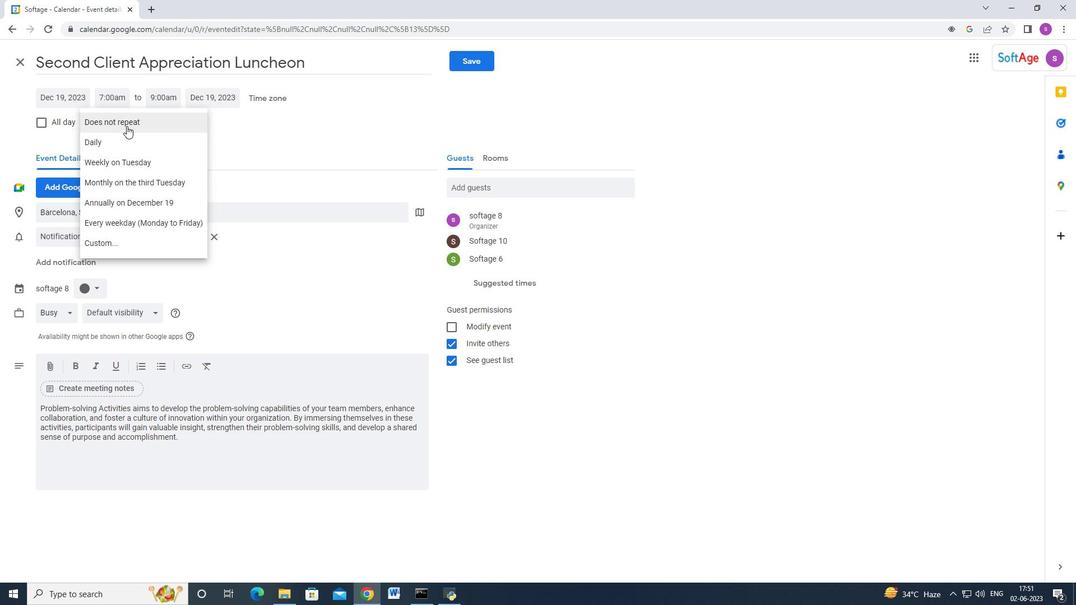 
Action: Mouse moved to (469, 53)
Screenshot: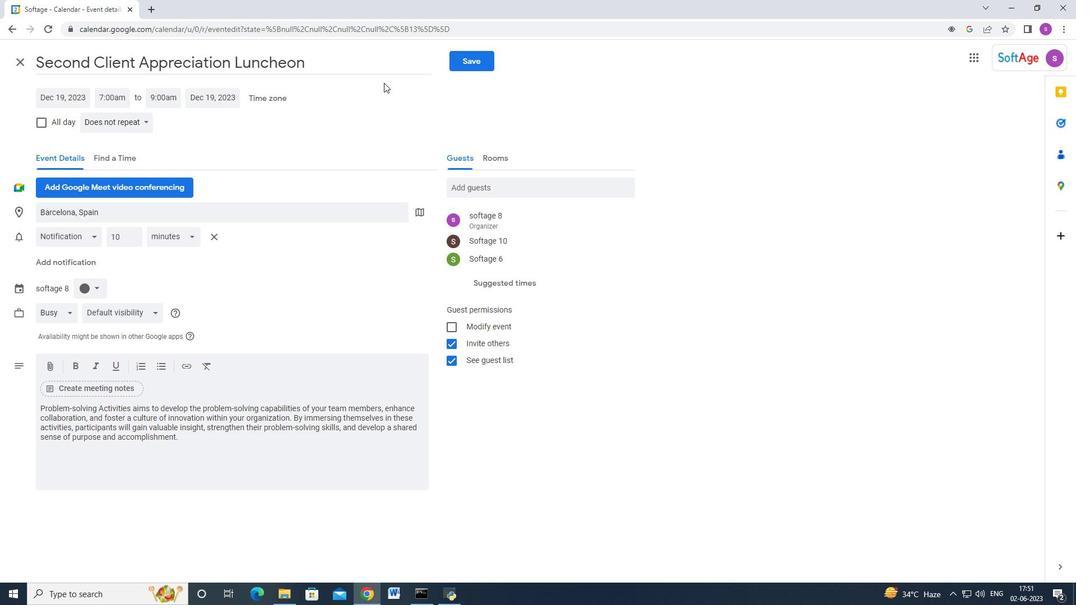
Action: Mouse pressed left at (469, 53)
Screenshot: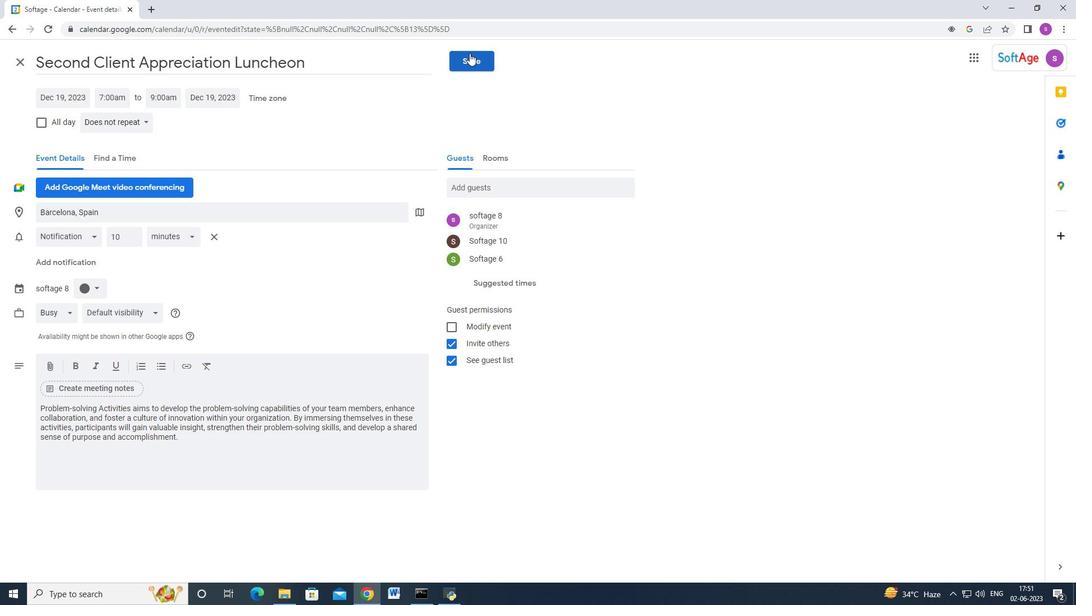 
Action: Mouse moved to (604, 340)
Screenshot: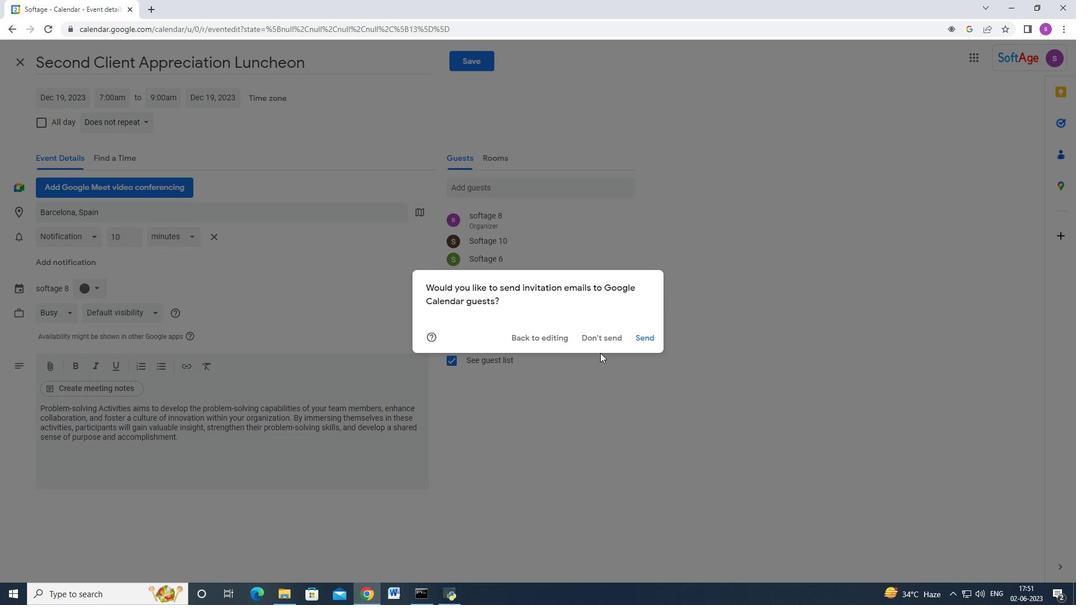 
